 Task: Select a due date automation when advanced on, the moment a card is due add dates due in 1 days.
Action: Mouse moved to (991, 75)
Screenshot: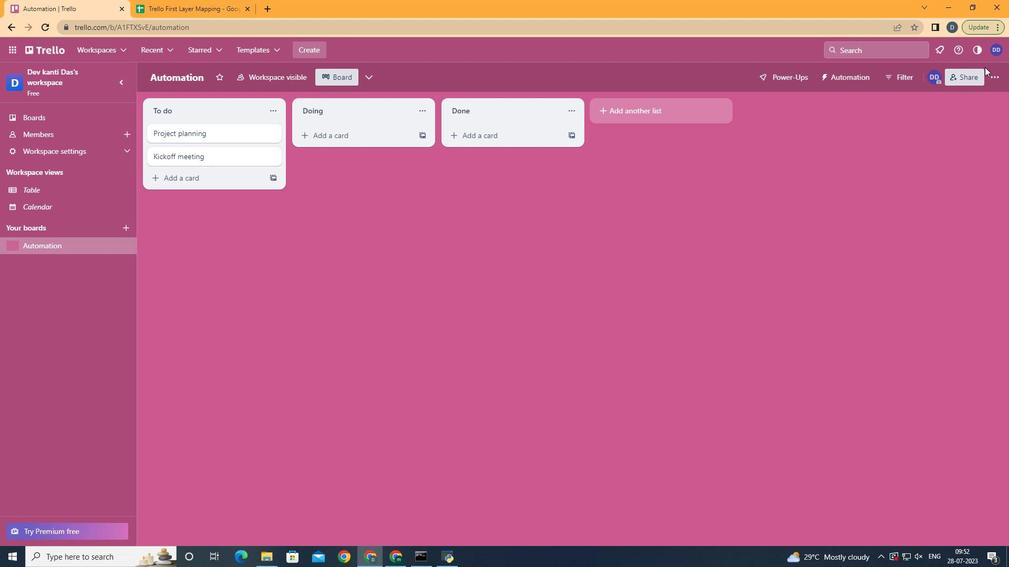 
Action: Mouse pressed left at (991, 75)
Screenshot: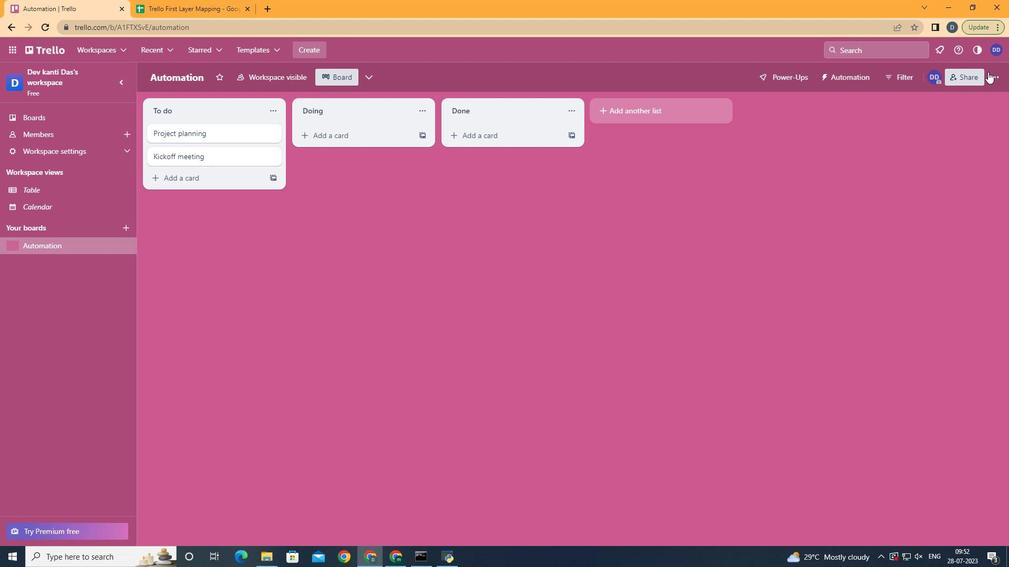 
Action: Mouse moved to (930, 226)
Screenshot: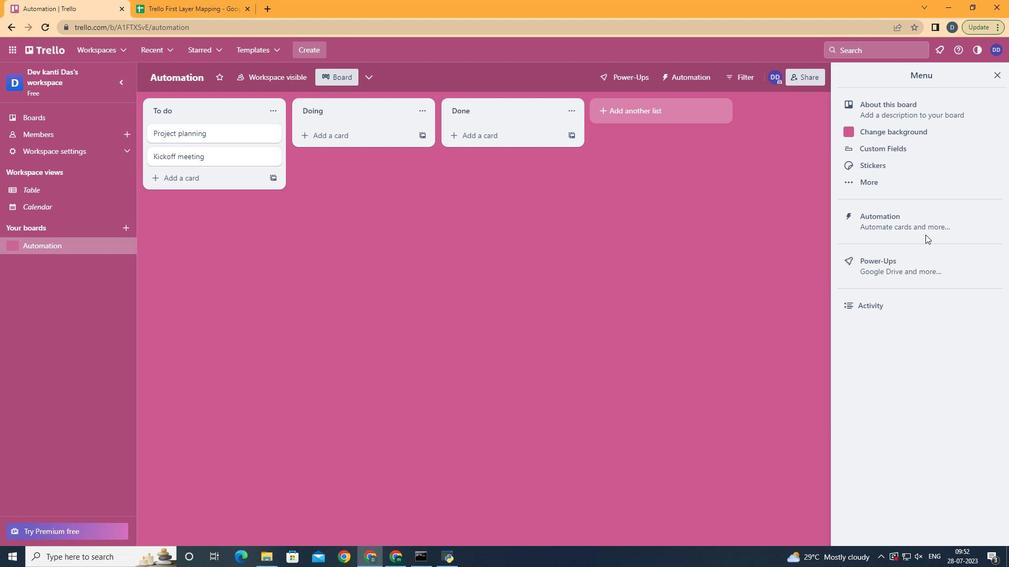 
Action: Mouse pressed left at (930, 226)
Screenshot: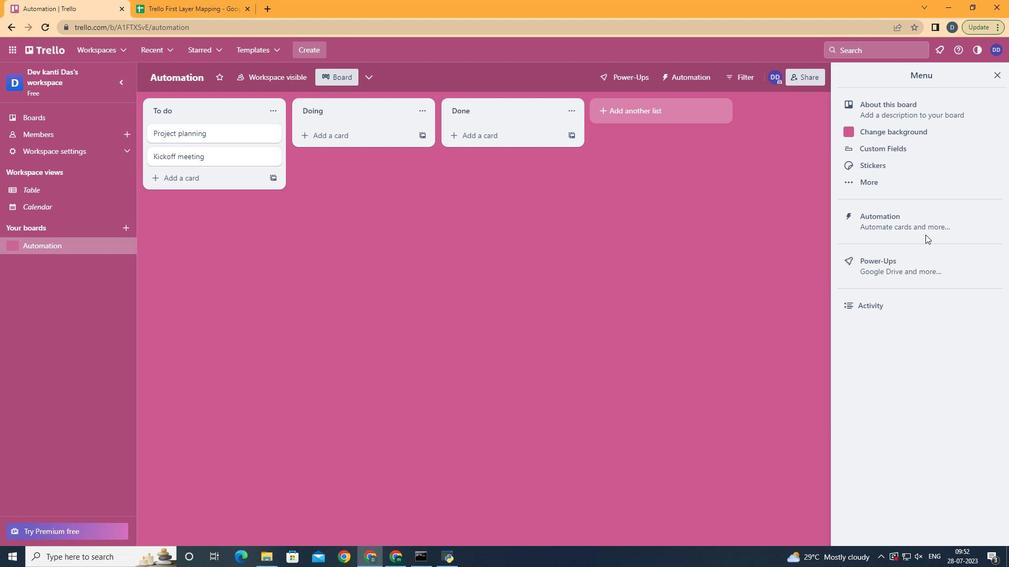 
Action: Mouse moved to (200, 211)
Screenshot: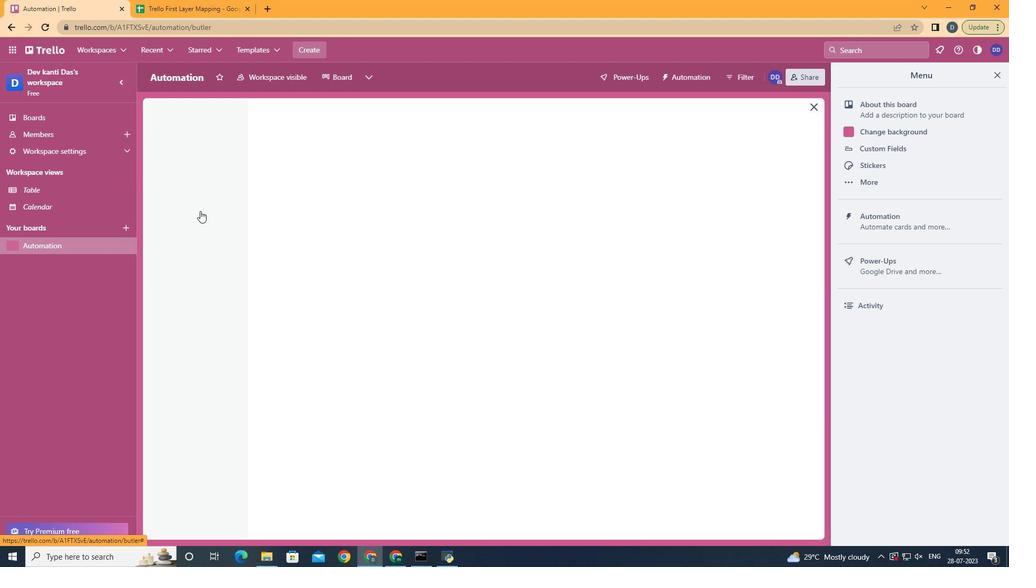 
Action: Mouse pressed left at (200, 211)
Screenshot: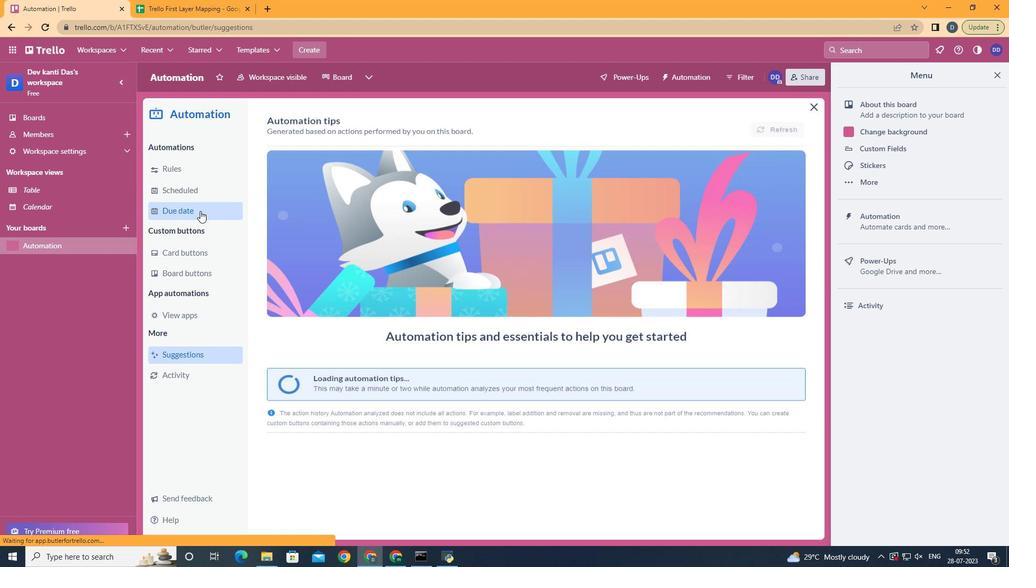 
Action: Mouse moved to (741, 119)
Screenshot: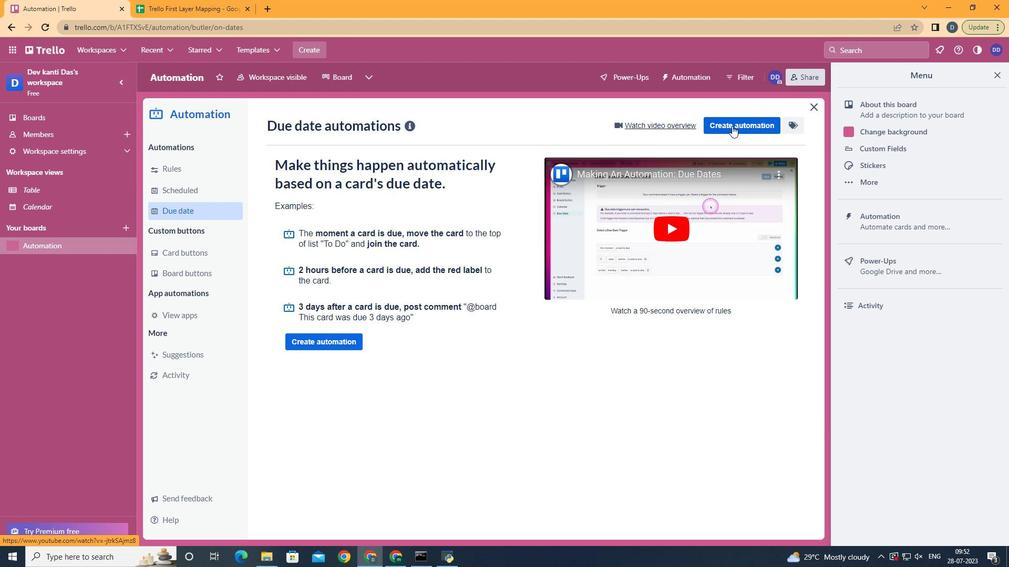 
Action: Mouse pressed left at (741, 119)
Screenshot: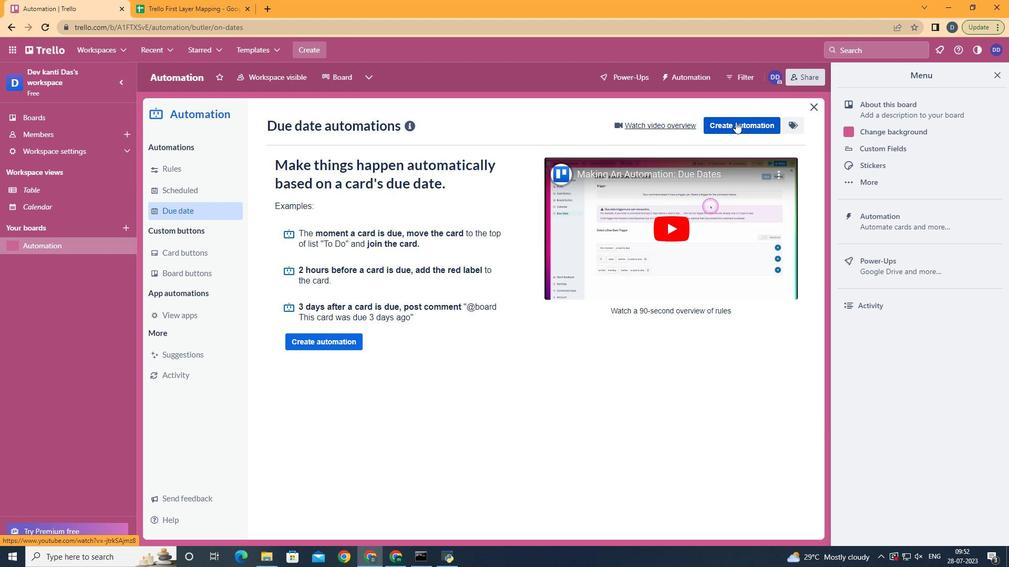
Action: Mouse moved to (526, 236)
Screenshot: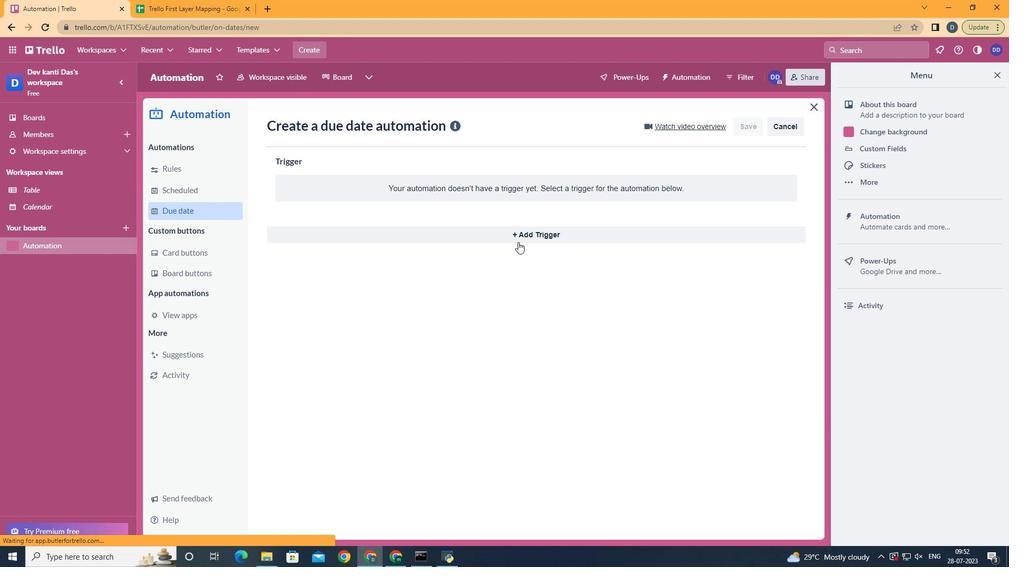 
Action: Mouse pressed left at (526, 236)
Screenshot: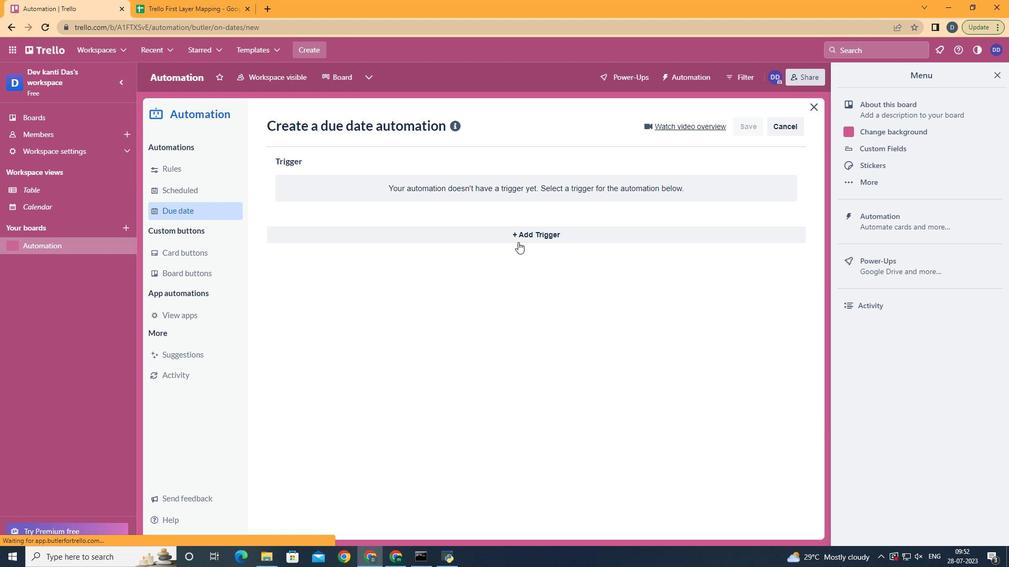 
Action: Mouse moved to (358, 362)
Screenshot: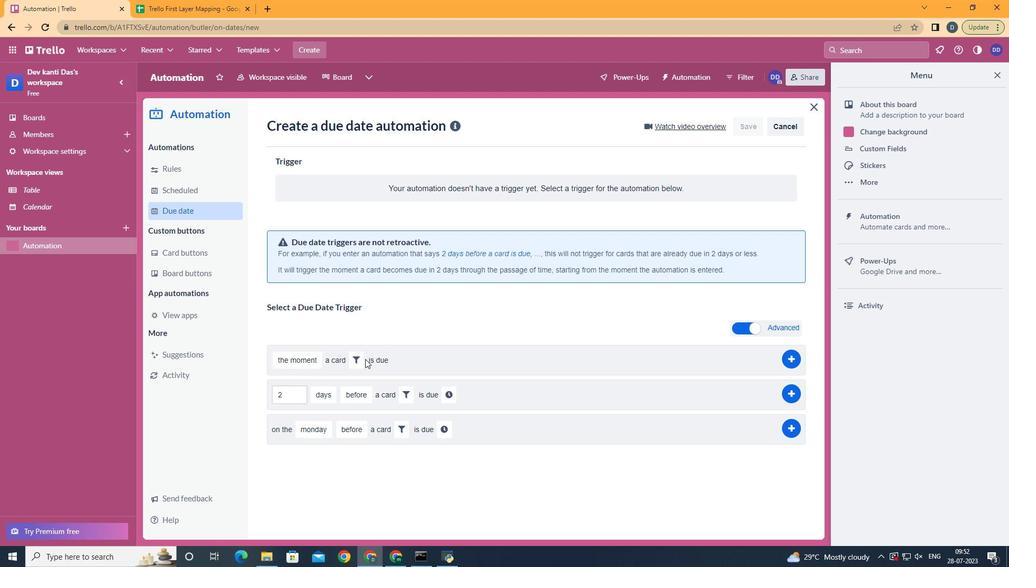 
Action: Mouse pressed left at (358, 362)
Screenshot: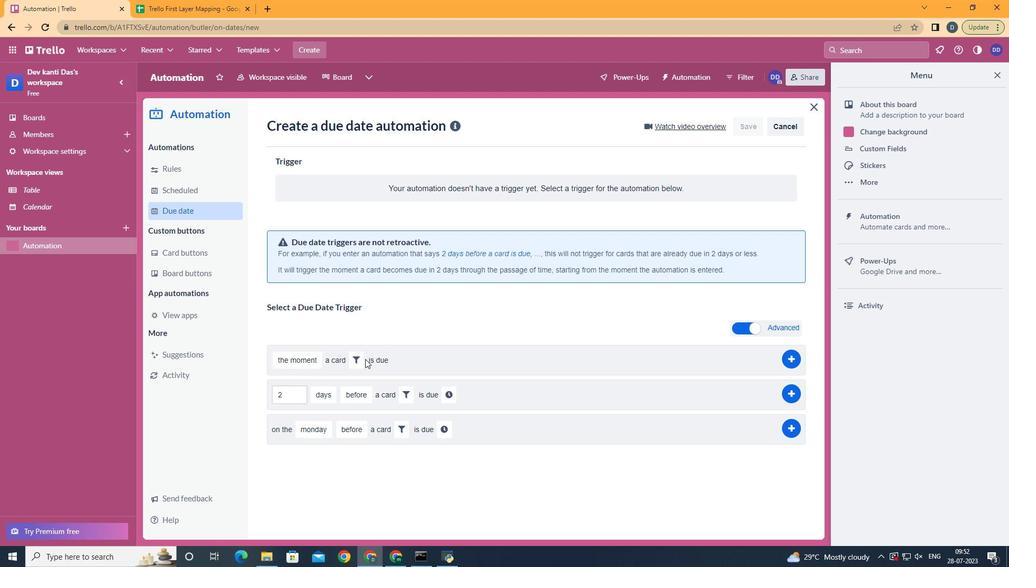 
Action: Mouse moved to (423, 407)
Screenshot: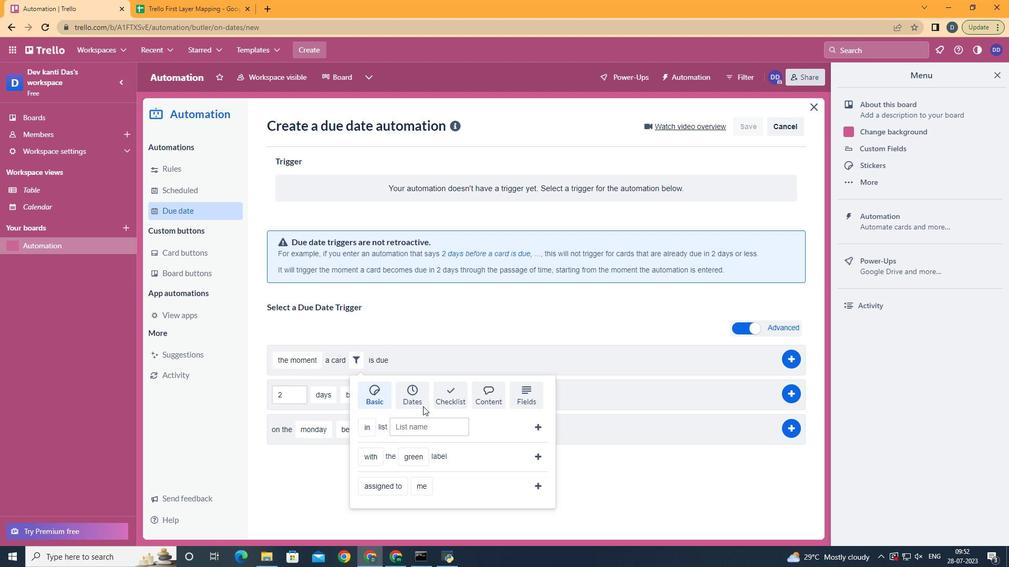 
Action: Mouse pressed left at (423, 407)
Screenshot: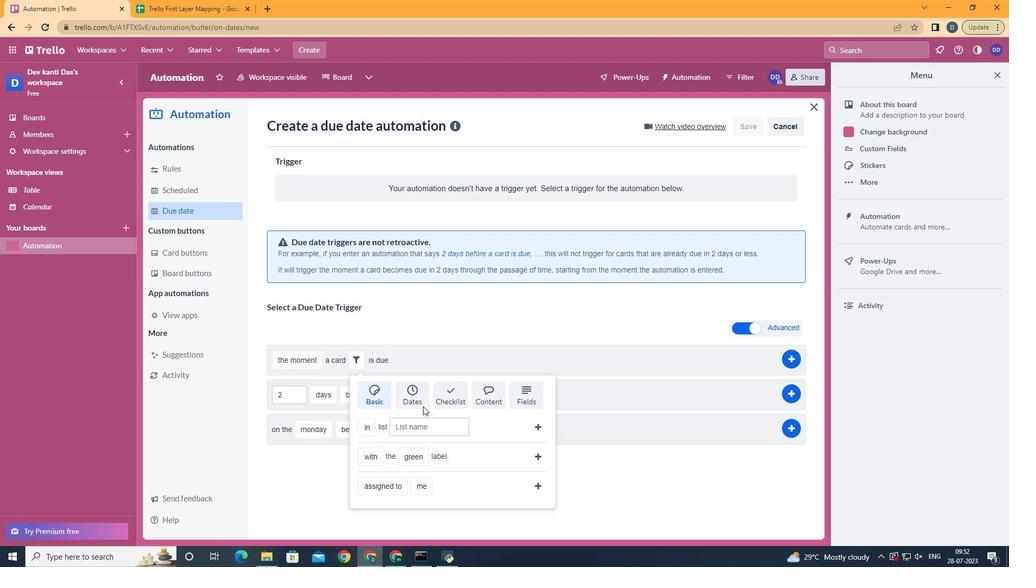 
Action: Mouse moved to (389, 479)
Screenshot: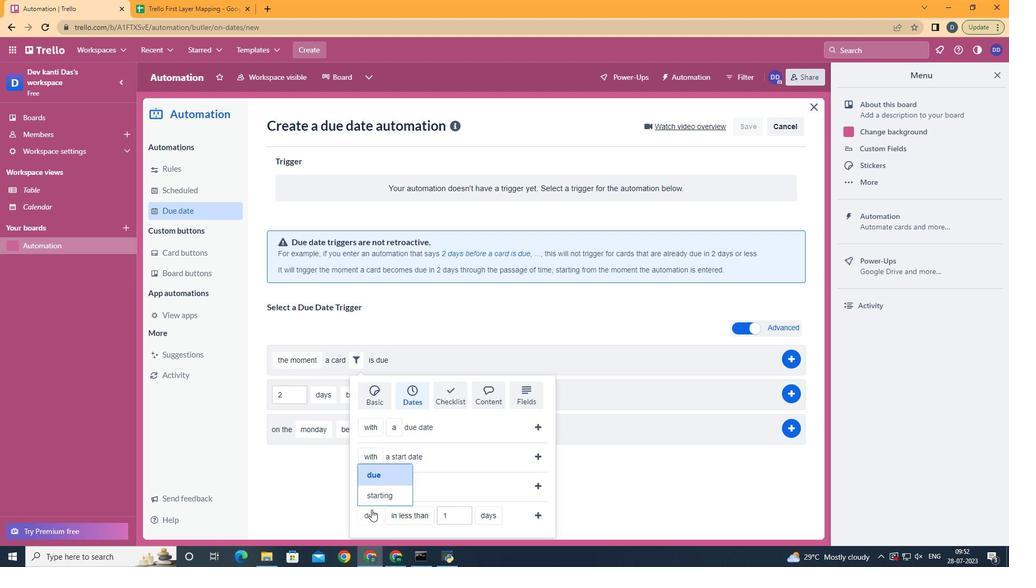 
Action: Mouse pressed left at (389, 479)
Screenshot: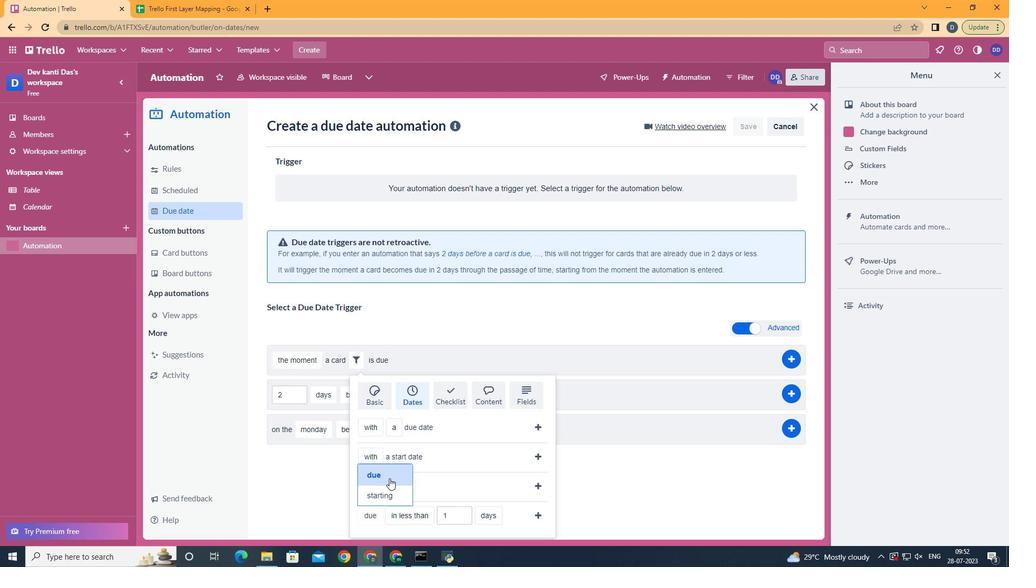 
Action: Mouse moved to (418, 481)
Screenshot: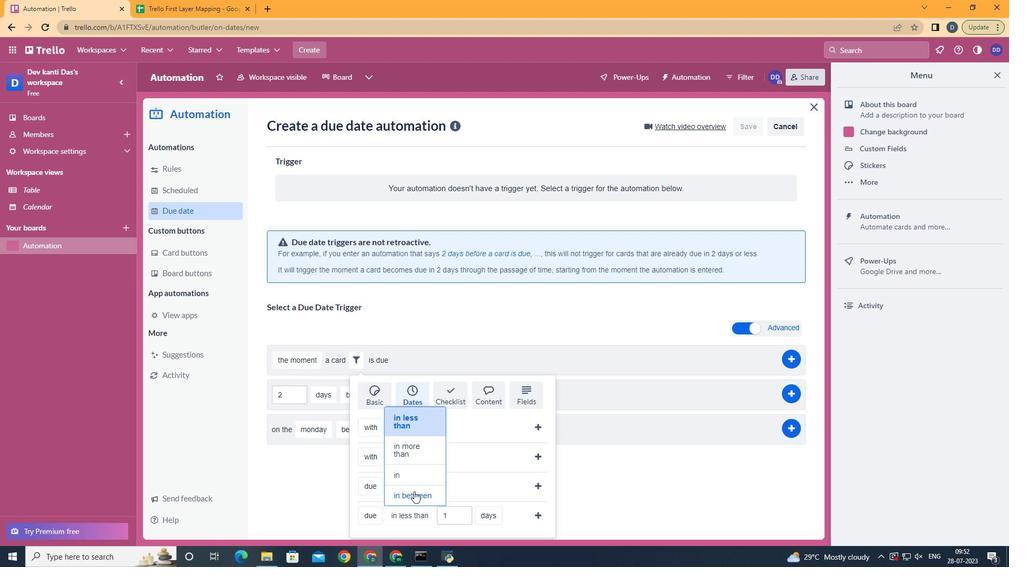
Action: Mouse pressed left at (418, 481)
Screenshot: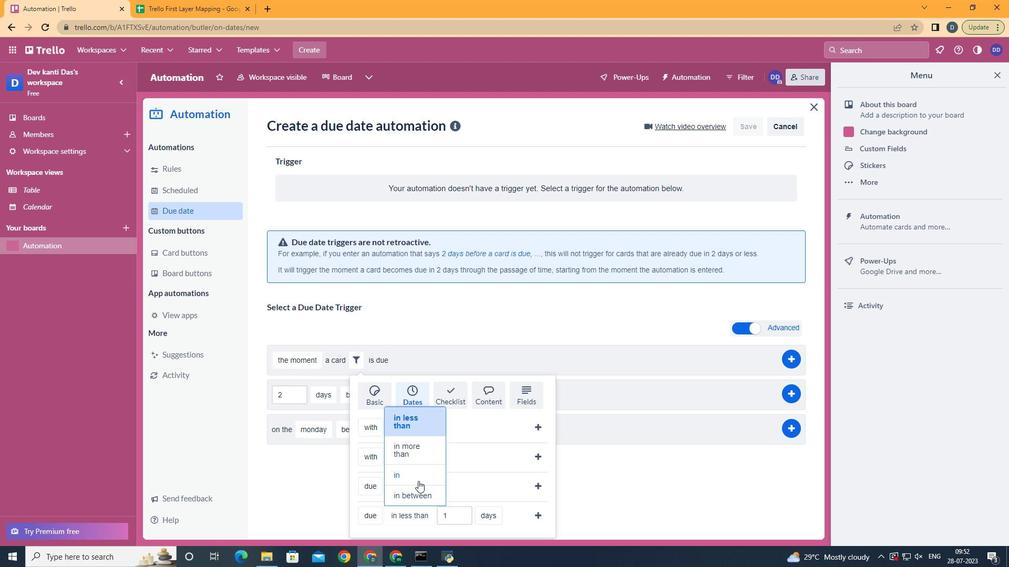 
Action: Mouse moved to (477, 480)
Screenshot: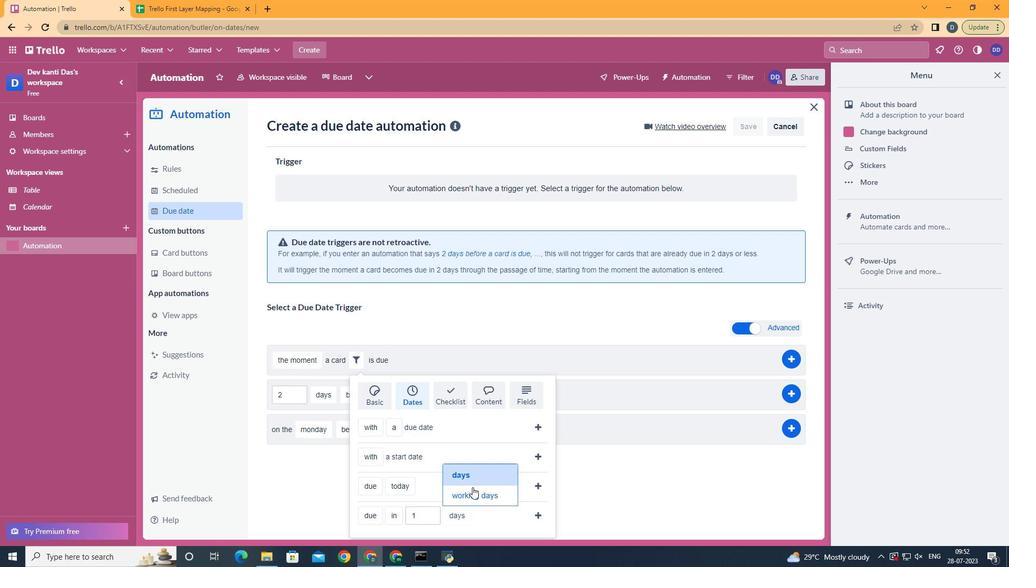 
Action: Mouse pressed left at (477, 480)
Screenshot: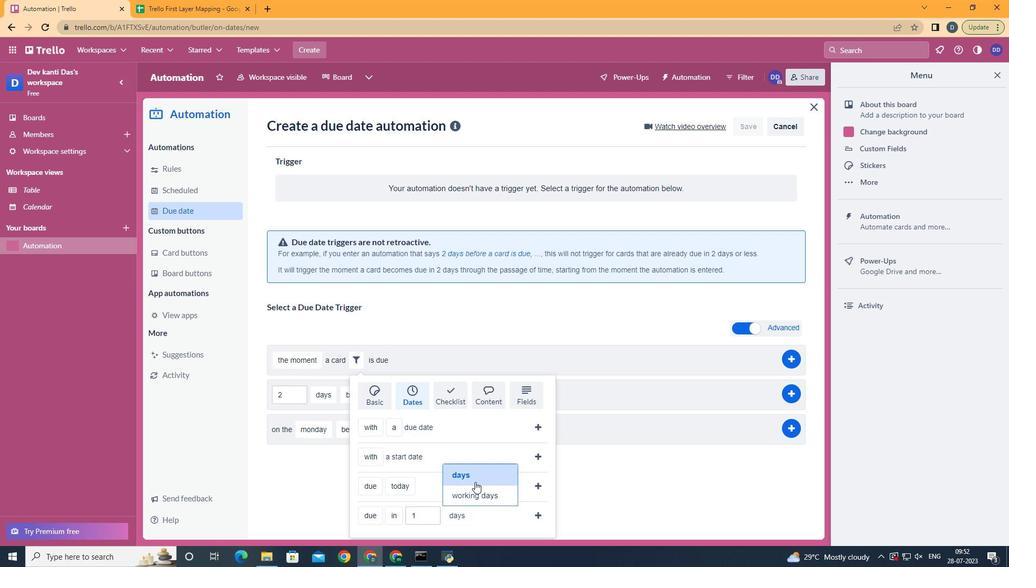 
Action: Mouse moved to (538, 514)
Screenshot: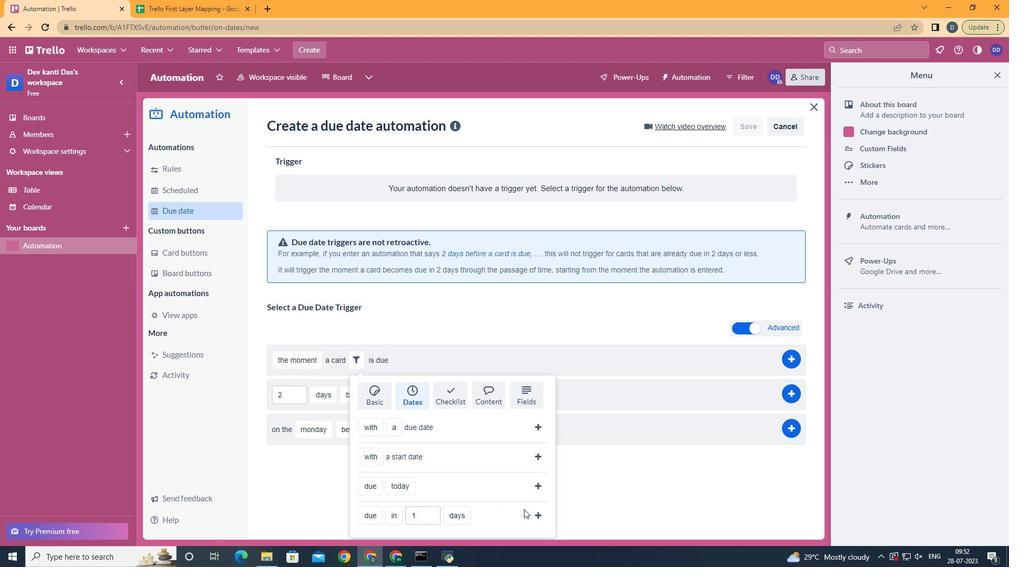 
Action: Mouse pressed left at (538, 514)
Screenshot: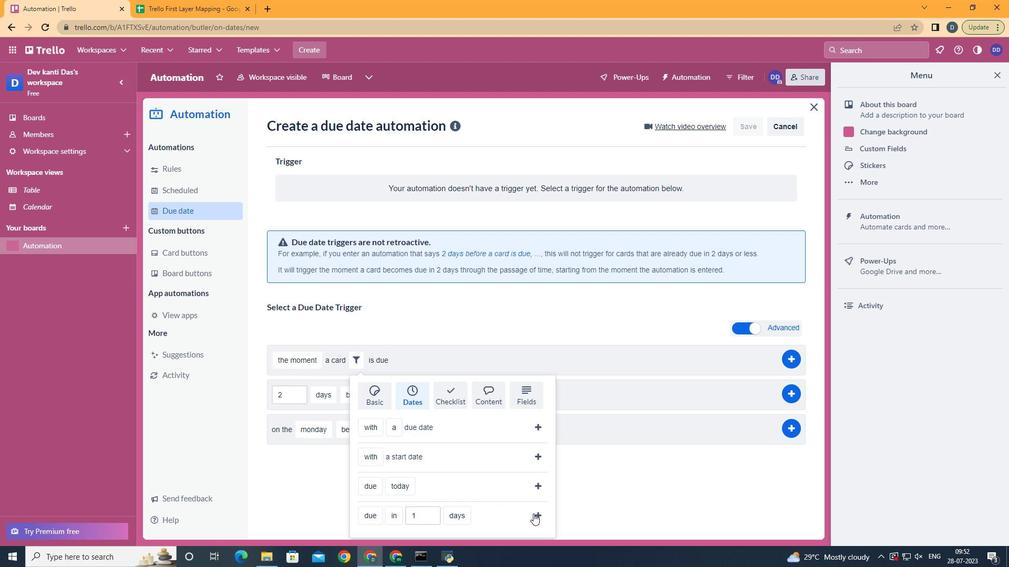 
